 Task: Learn more about a business.
Action: Mouse moved to (799, 108)
Screenshot: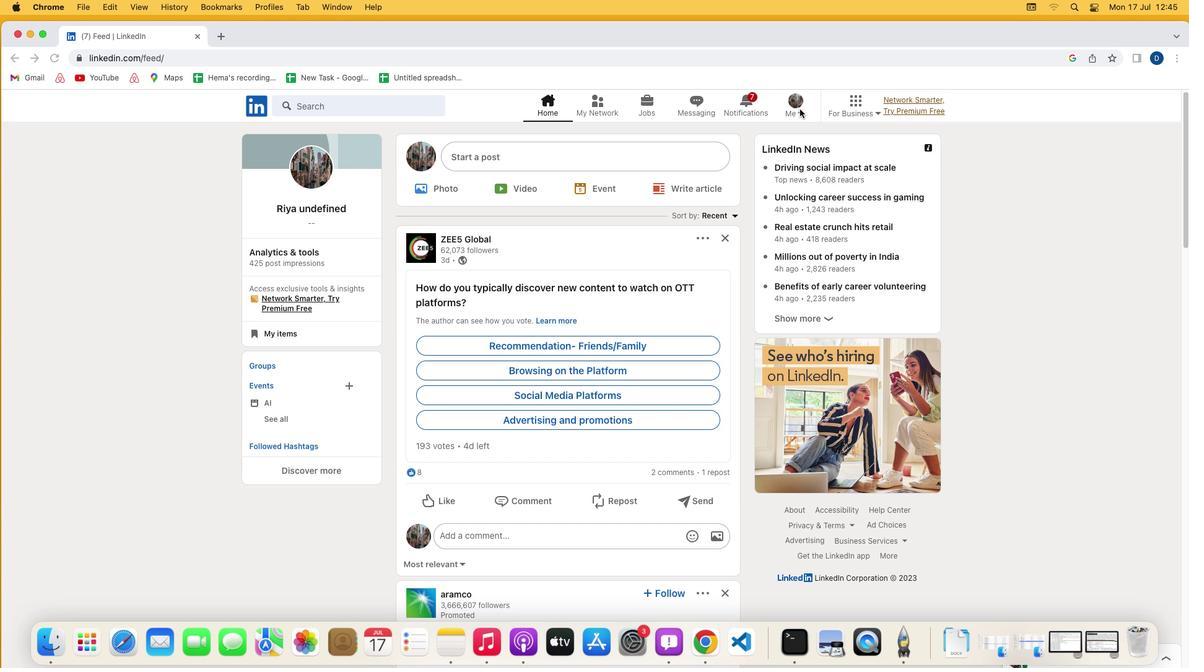 
Action: Mouse pressed left at (799, 108)
Screenshot: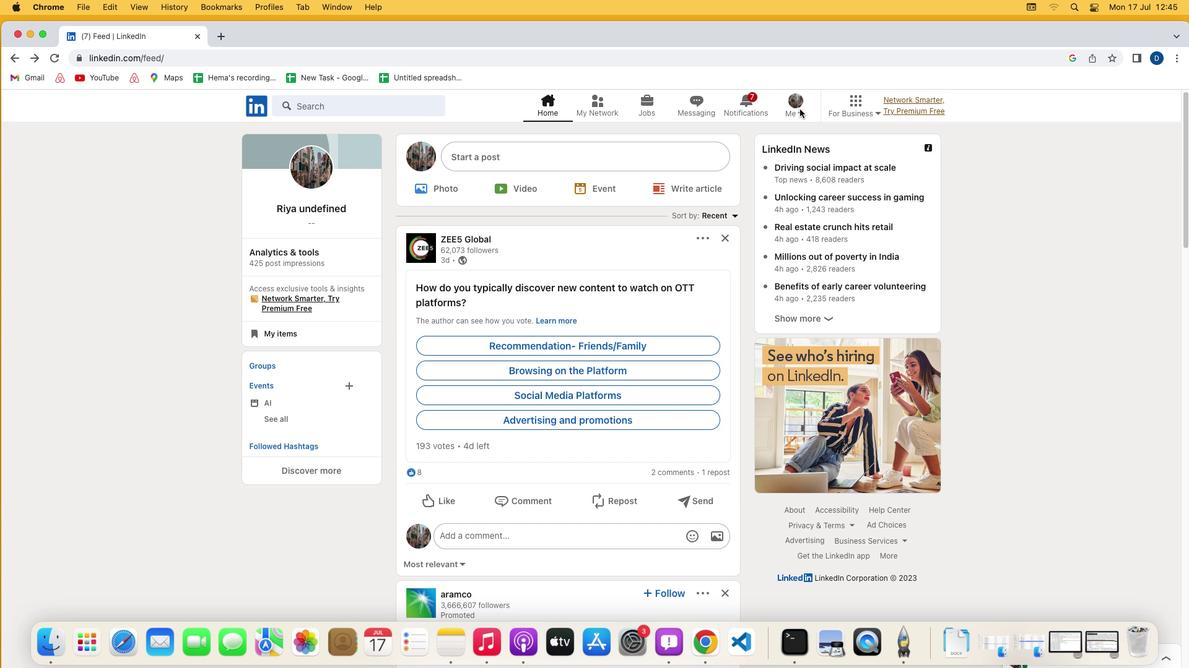 
Action: Mouse moved to (802, 114)
Screenshot: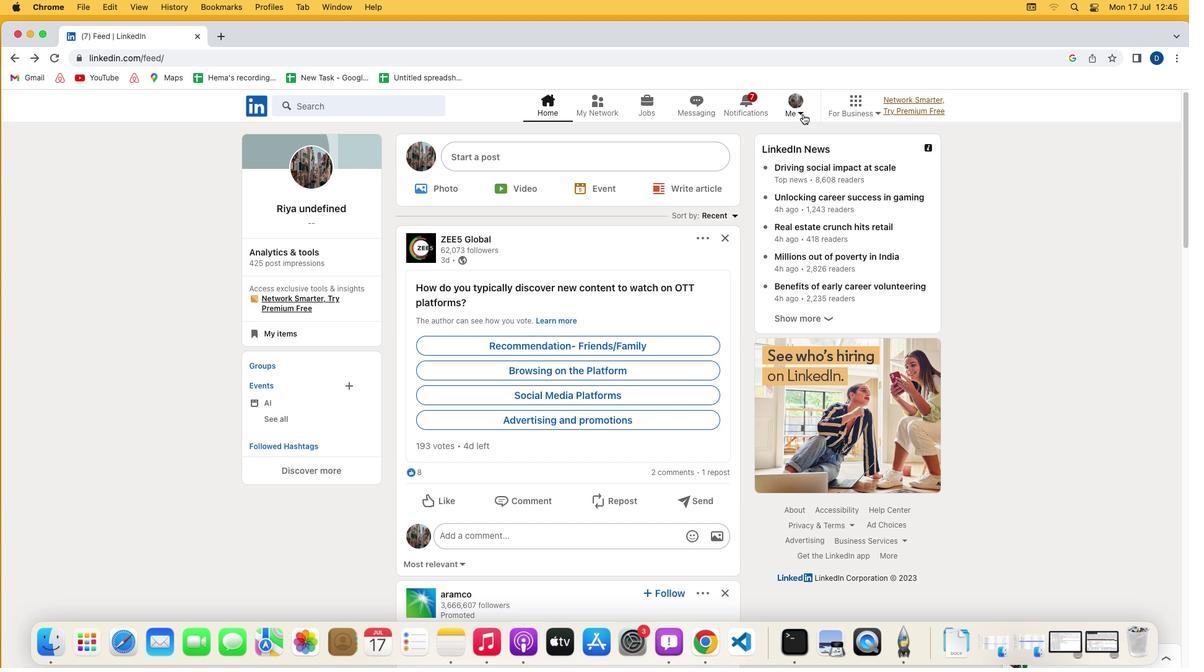 
Action: Mouse pressed left at (802, 114)
Screenshot: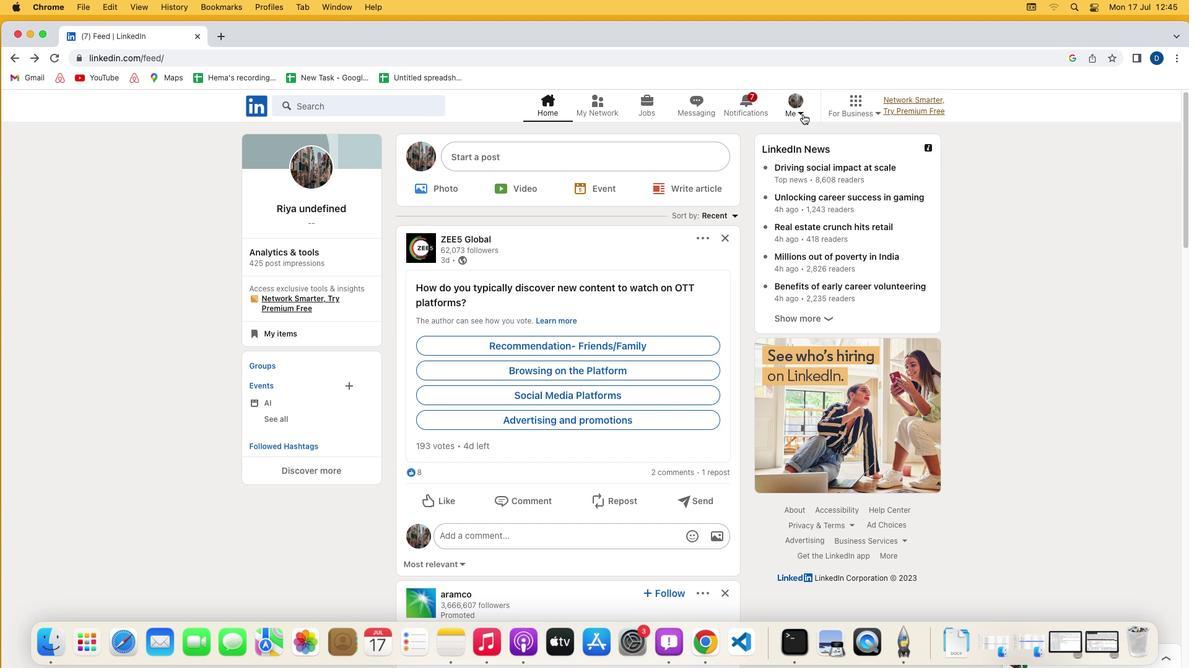 
Action: Mouse moved to (699, 237)
Screenshot: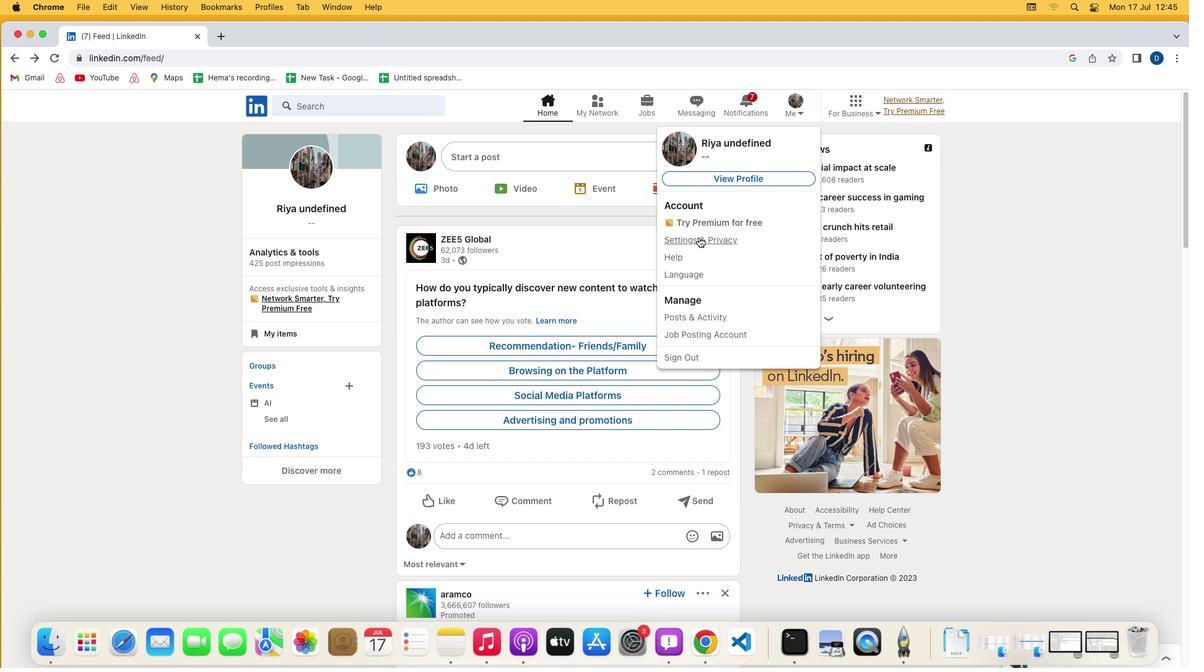 
Action: Mouse pressed left at (699, 237)
Screenshot: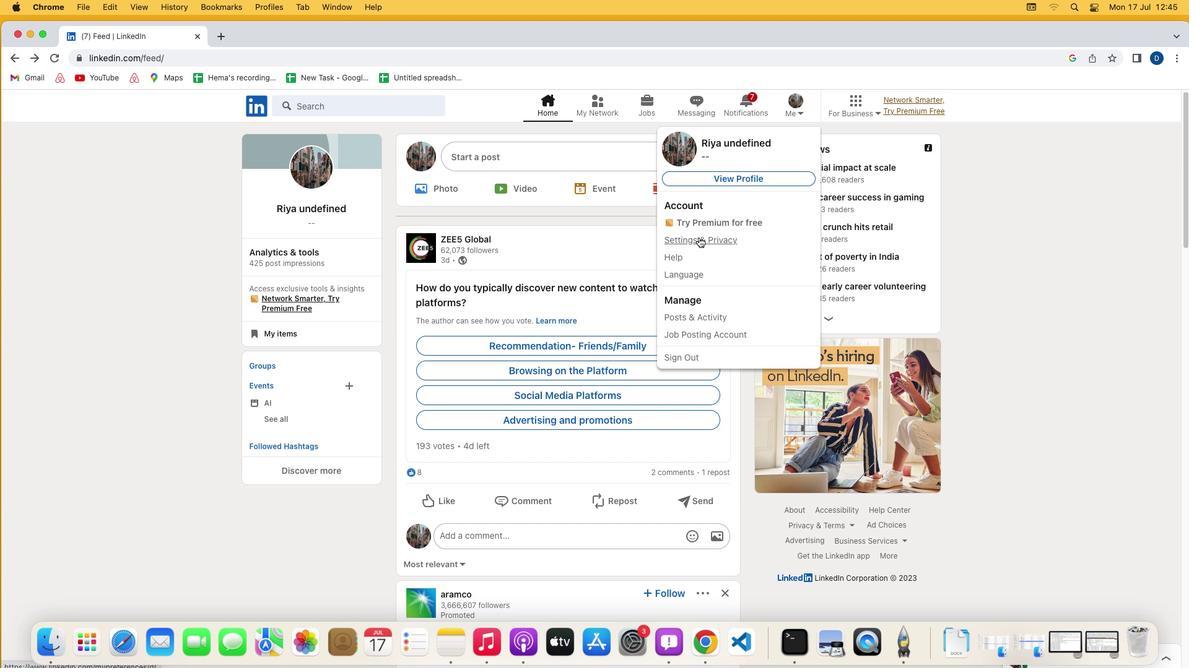 
Action: Mouse moved to (611, 369)
Screenshot: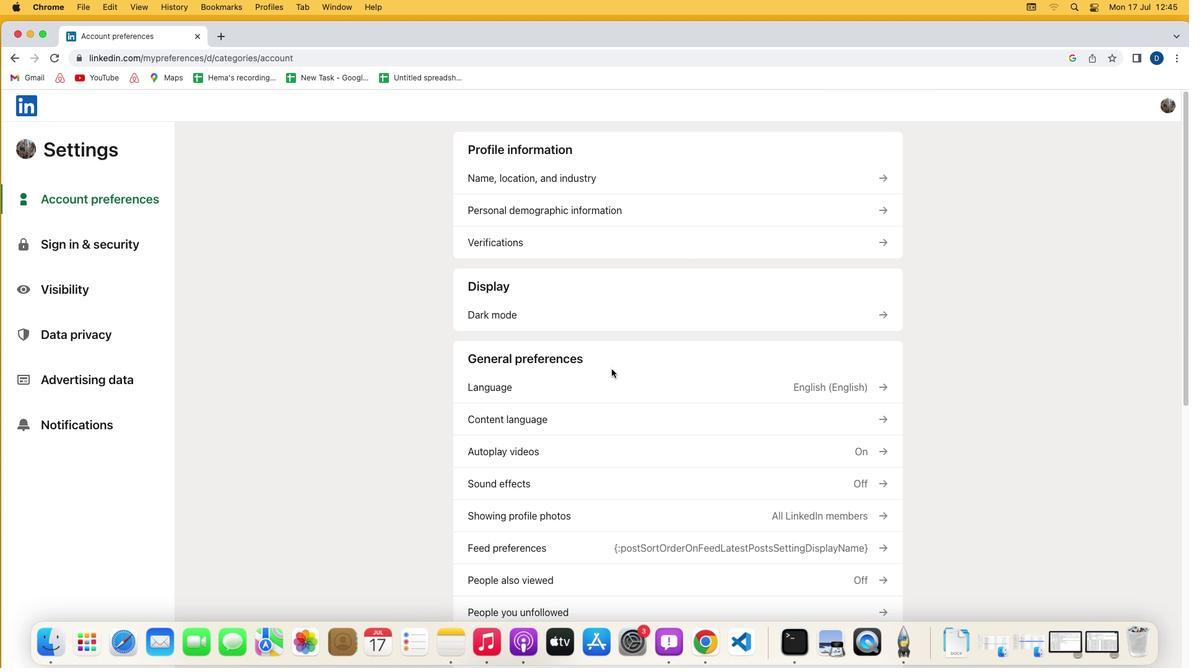 
Action: Mouse scrolled (611, 369) with delta (0, 0)
Screenshot: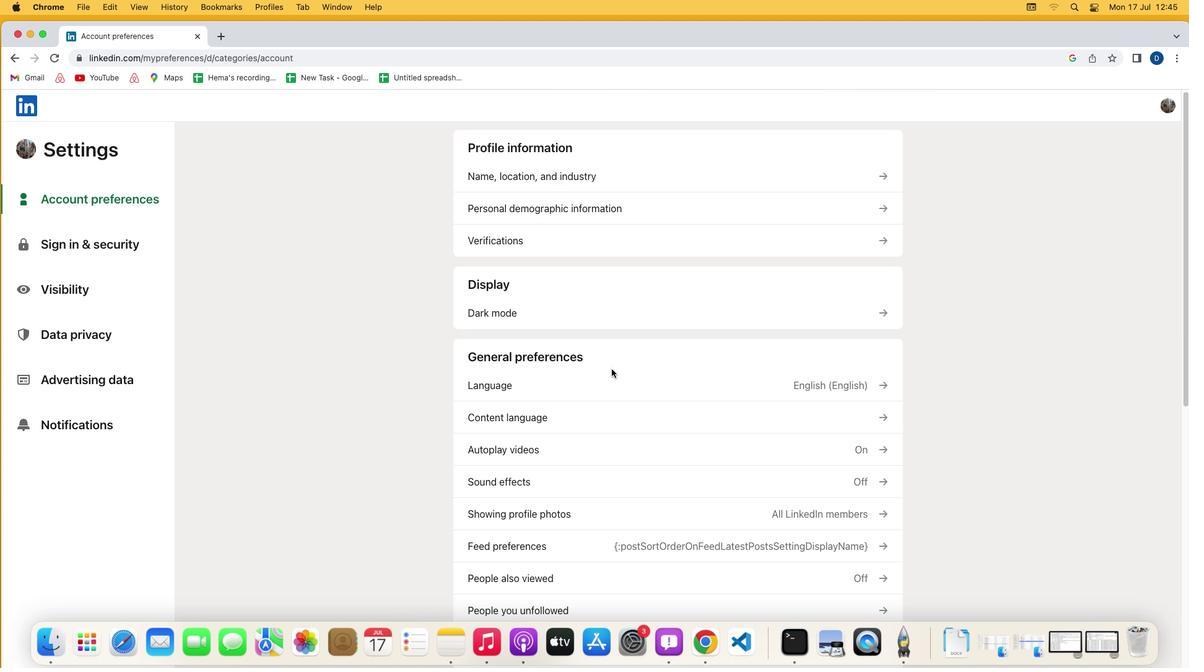 
Action: Mouse scrolled (611, 369) with delta (0, 0)
Screenshot: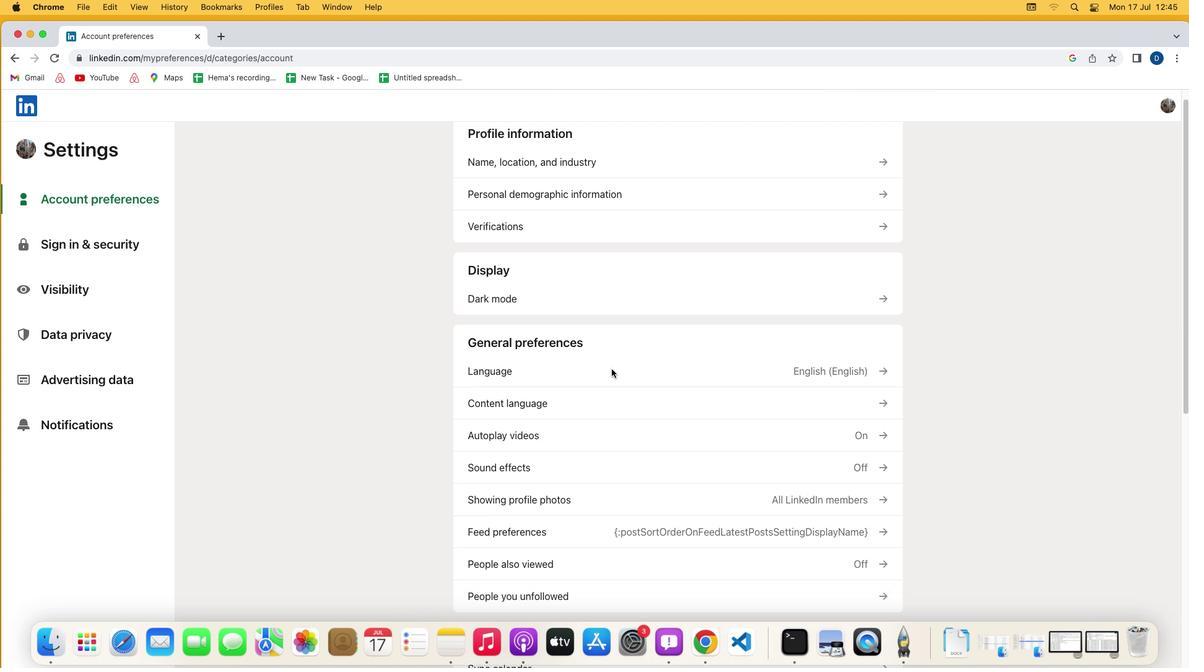 
Action: Mouse scrolled (611, 369) with delta (0, -1)
Screenshot: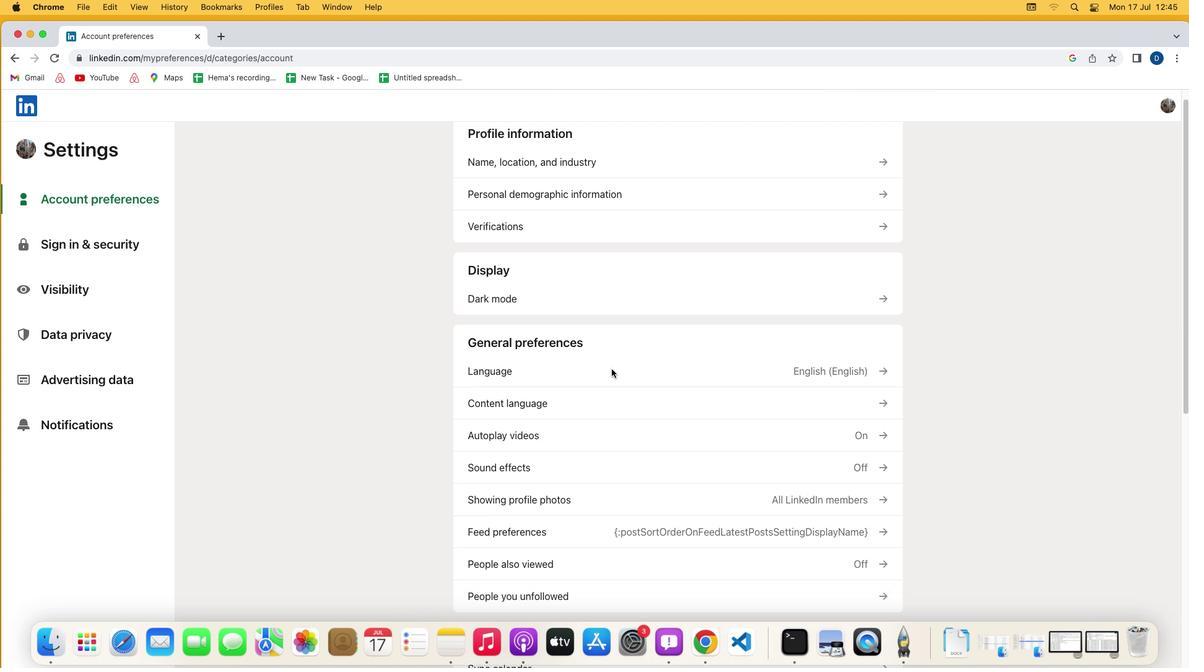 
Action: Mouse scrolled (611, 369) with delta (0, -2)
Screenshot: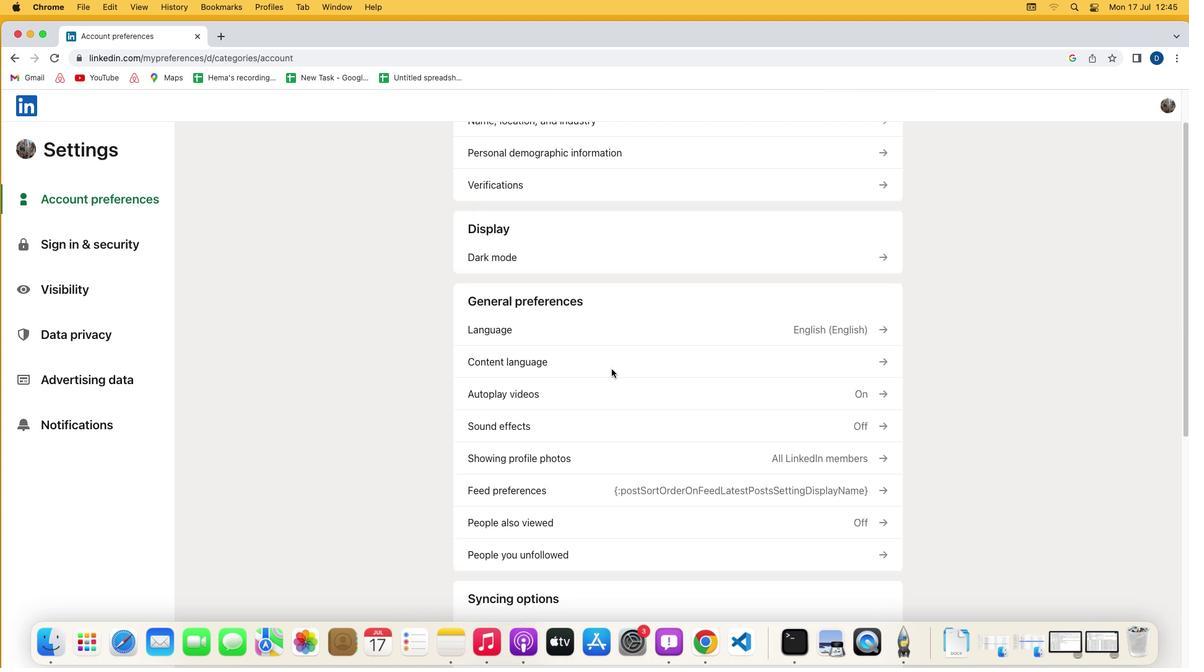 
Action: Mouse scrolled (611, 369) with delta (0, 0)
Screenshot: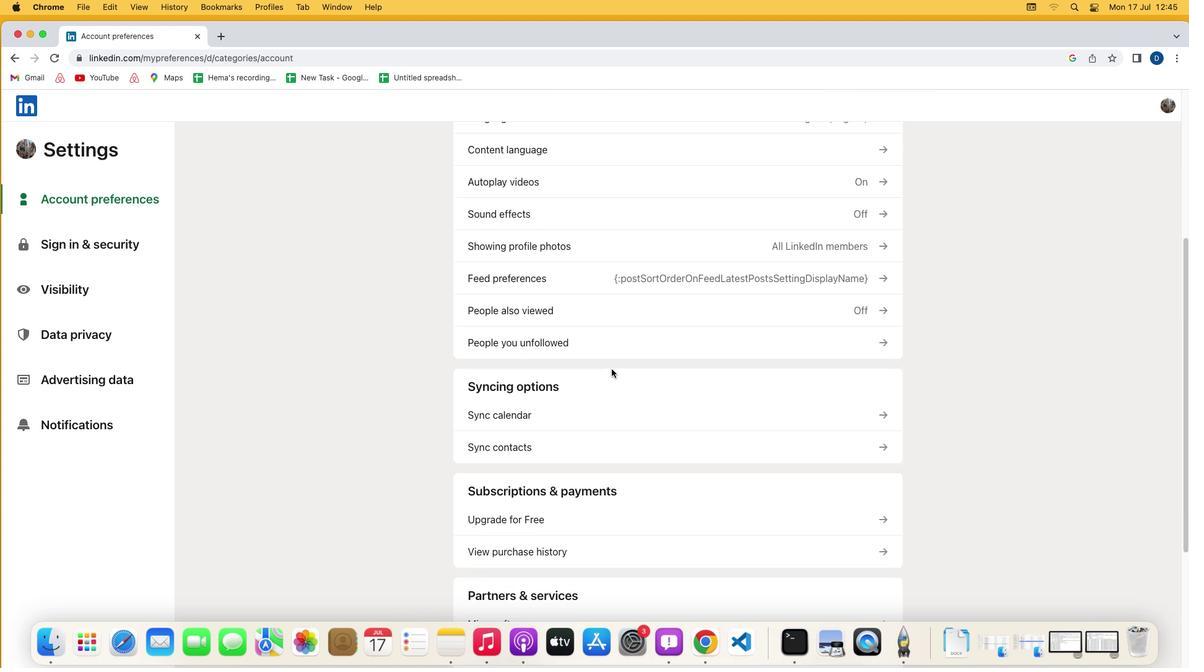 
Action: Mouse scrolled (611, 369) with delta (0, 0)
Screenshot: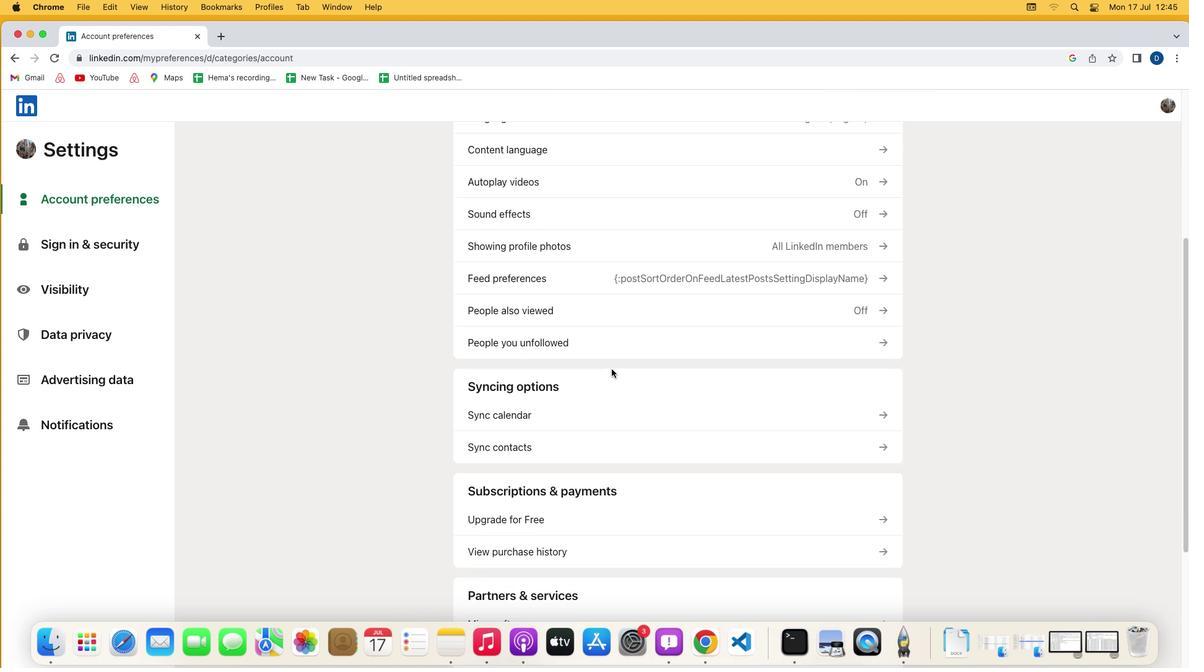 
Action: Mouse scrolled (611, 369) with delta (0, -1)
Screenshot: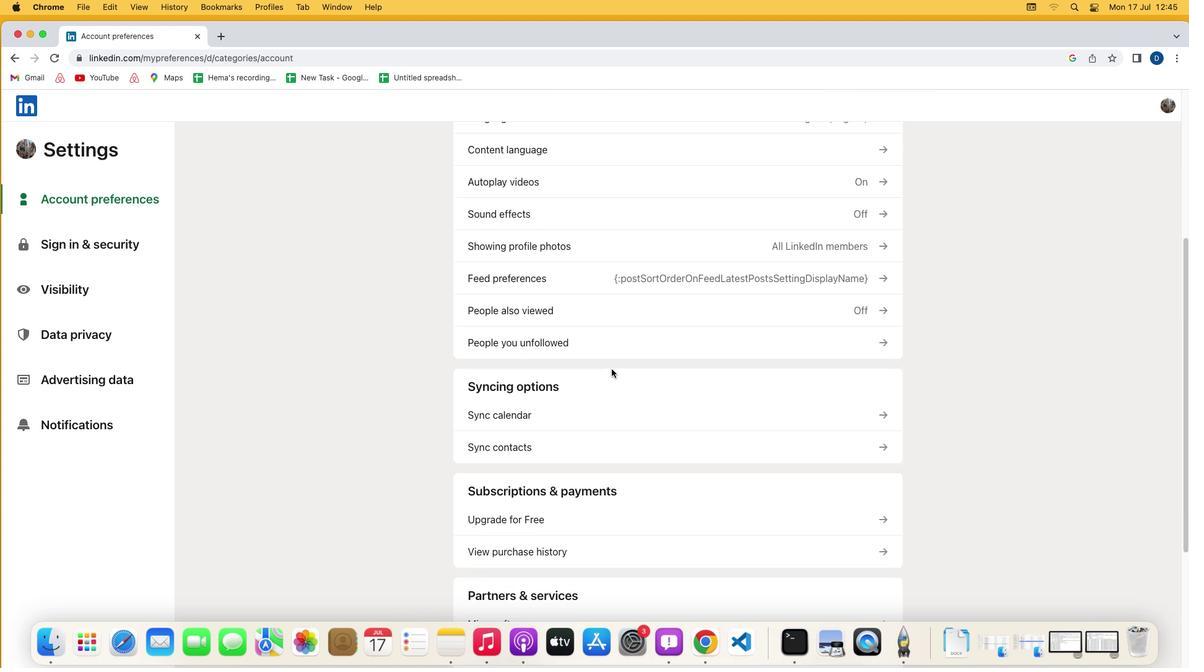 
Action: Mouse scrolled (611, 369) with delta (0, -3)
Screenshot: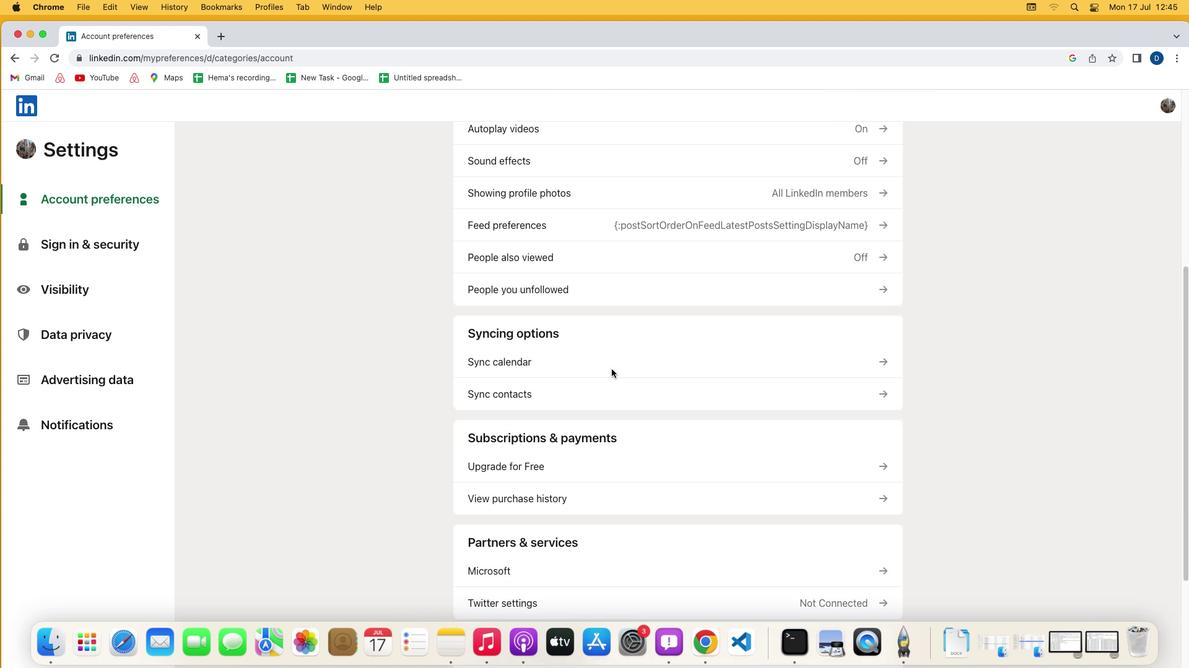 
Action: Mouse moved to (611, 369)
Screenshot: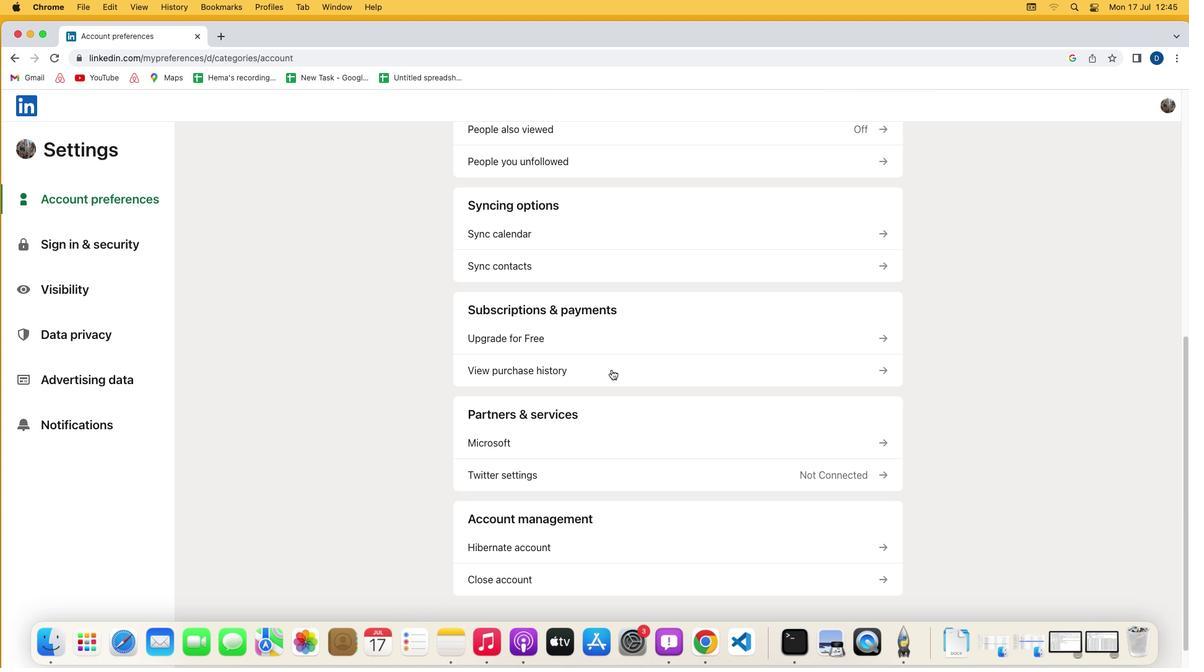 
Action: Mouse scrolled (611, 369) with delta (0, 0)
Screenshot: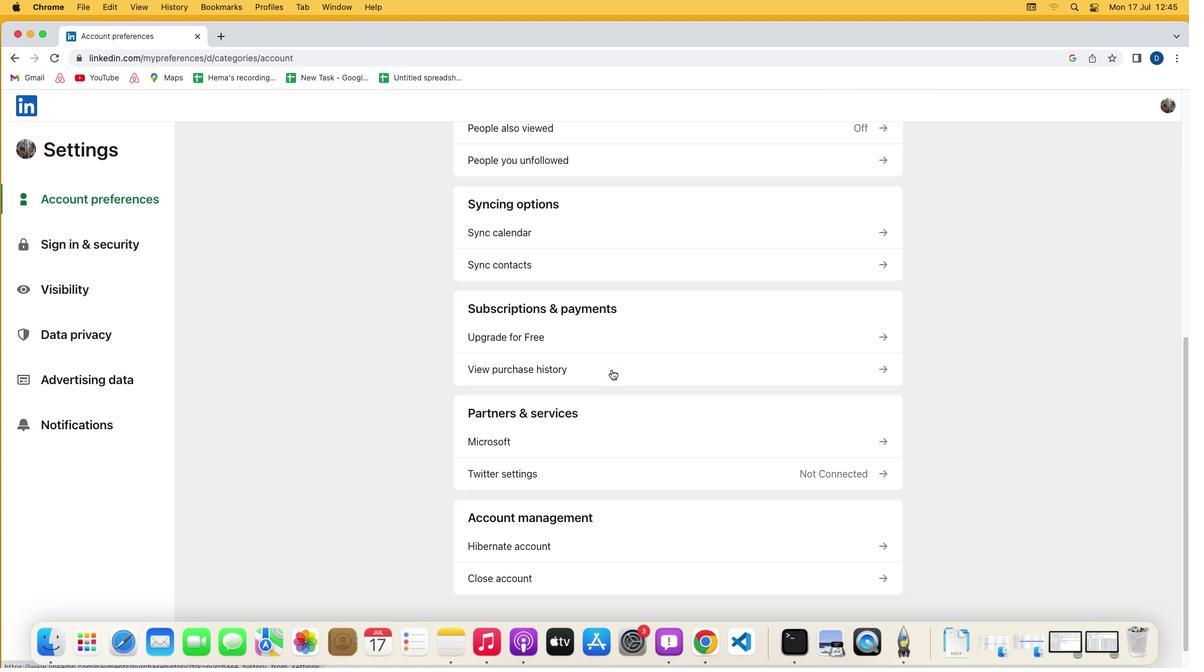 
Action: Mouse scrolled (611, 369) with delta (0, 0)
Screenshot: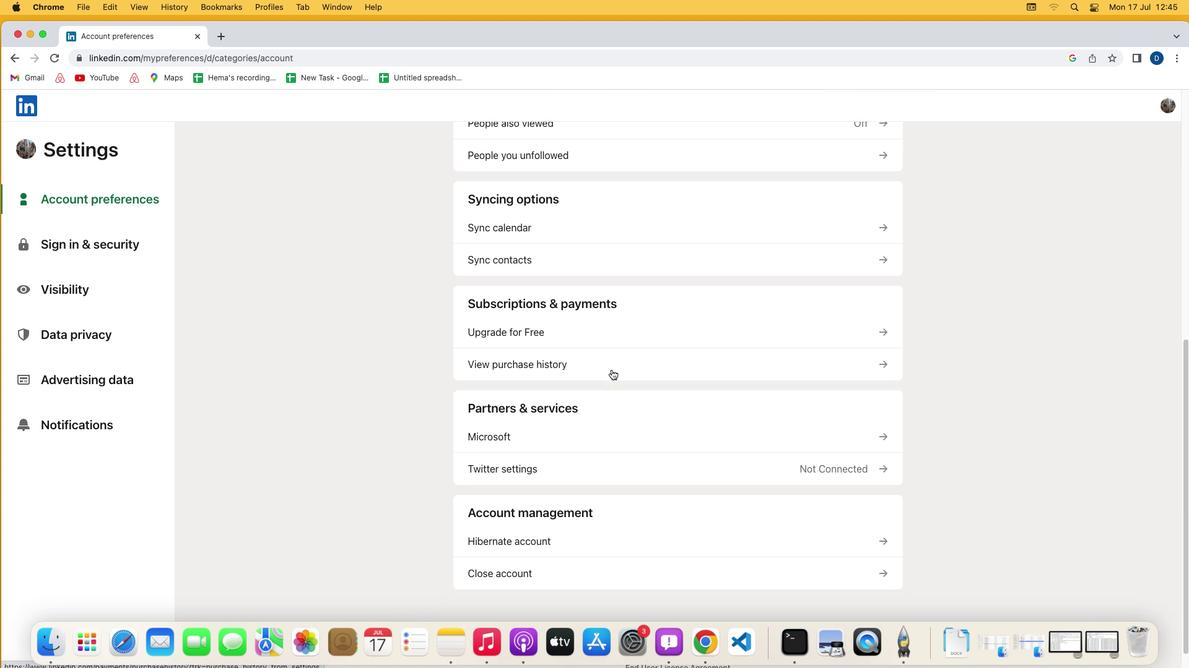 
Action: Mouse scrolled (611, 369) with delta (0, -1)
Screenshot: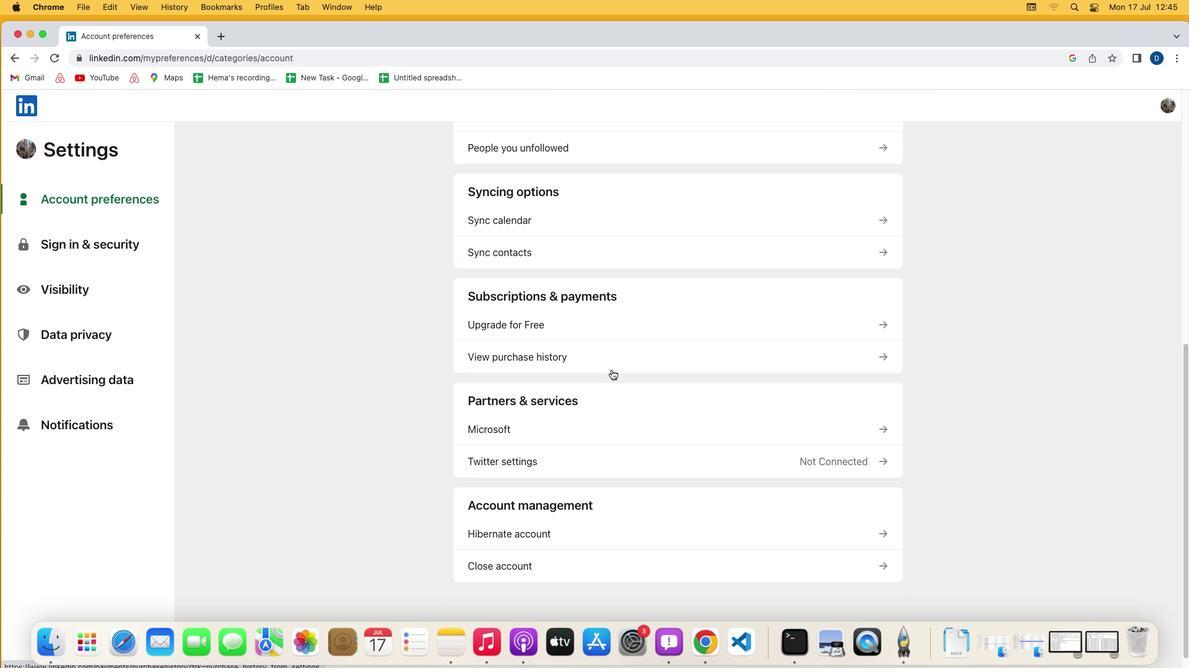 
Action: Mouse moved to (611, 369)
Screenshot: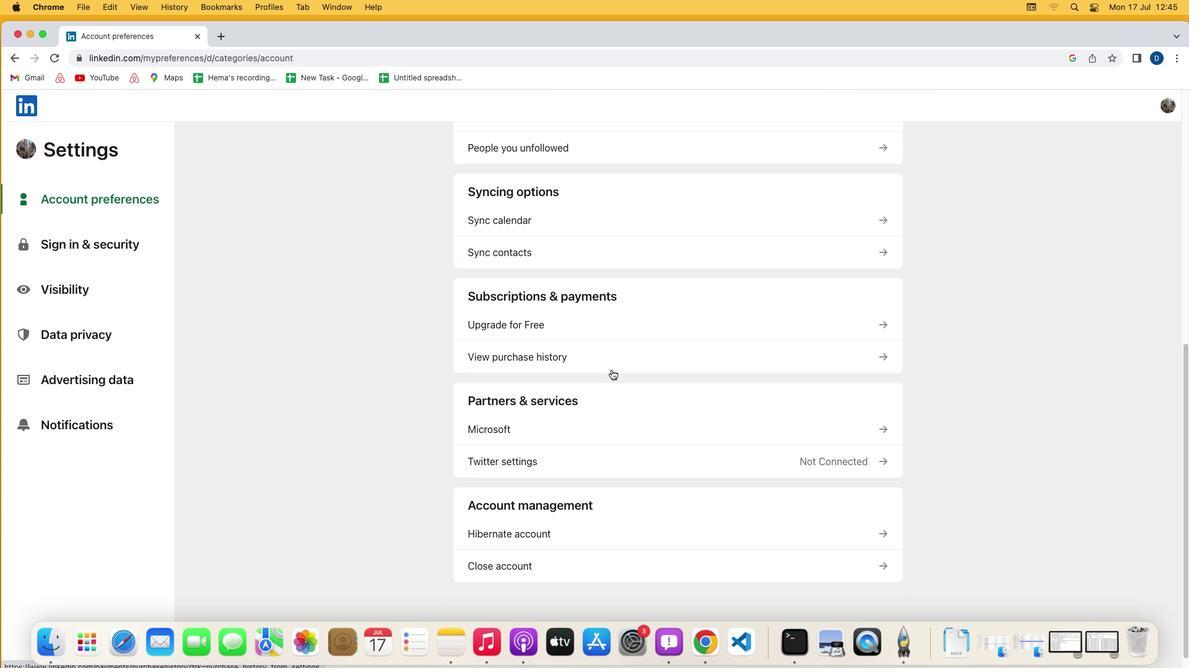 
Action: Mouse scrolled (611, 369) with delta (0, -1)
Screenshot: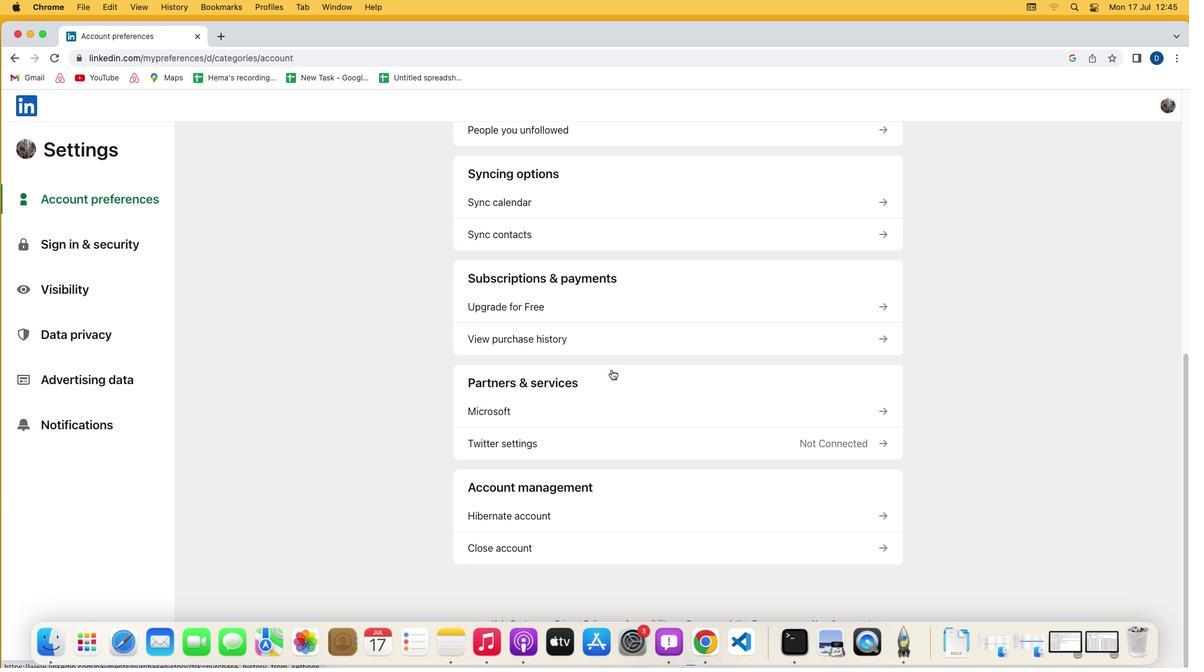 
Action: Mouse moved to (569, 295)
Screenshot: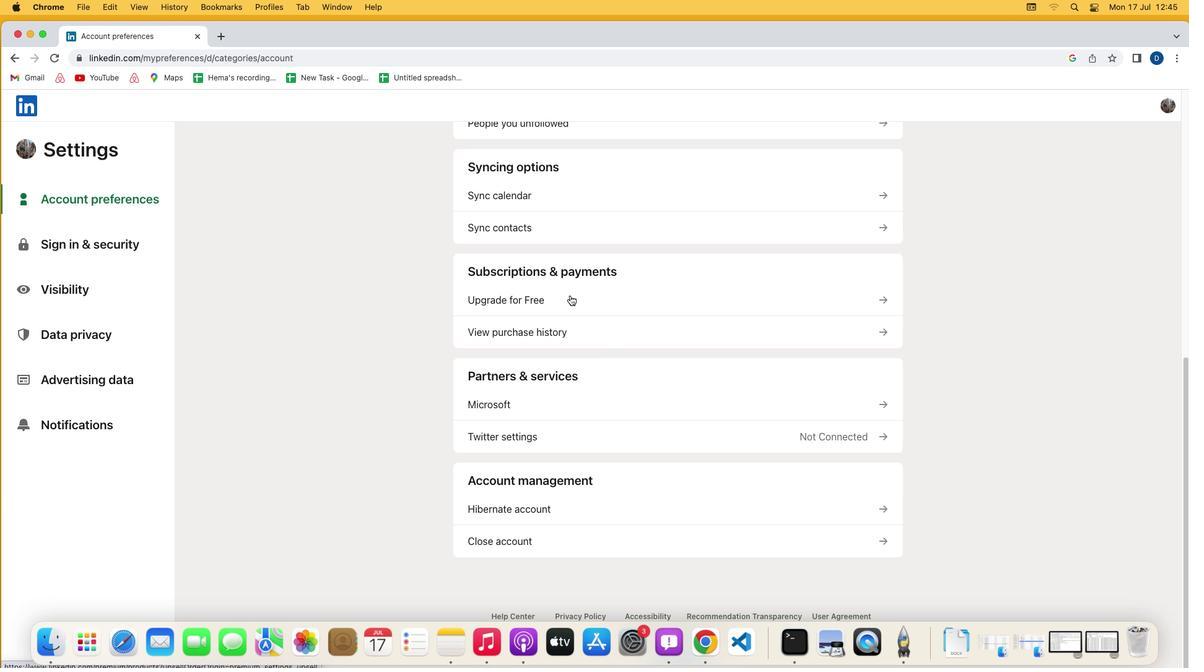 
Action: Mouse pressed left at (569, 295)
Screenshot: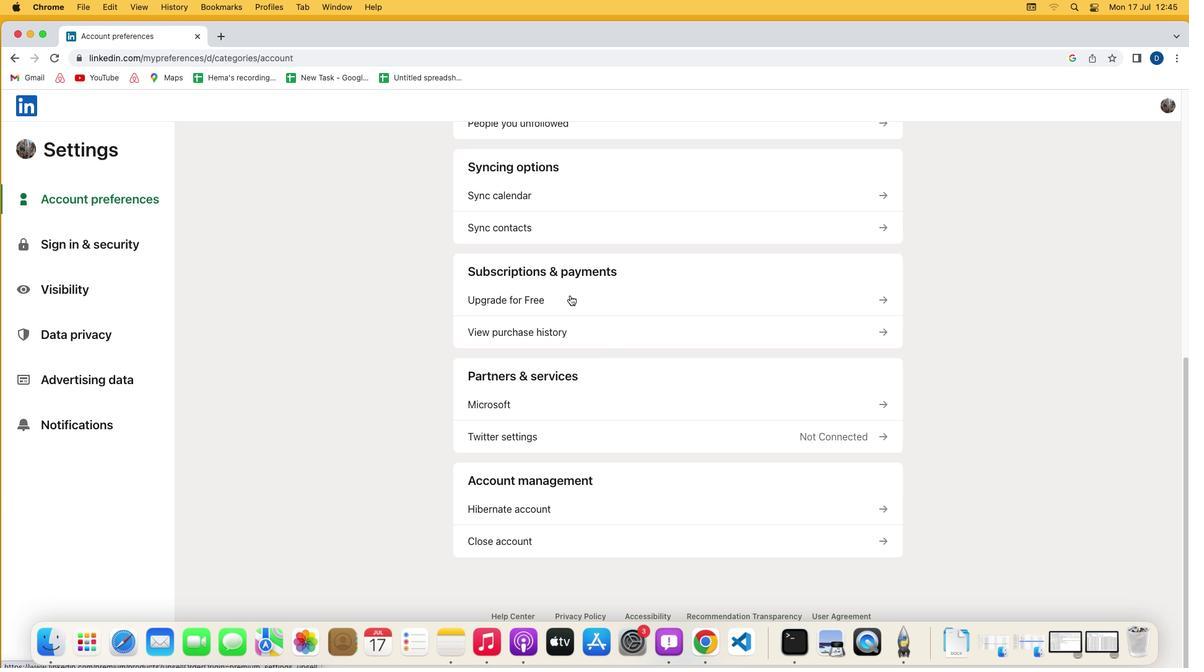 
Action: Mouse moved to (481, 370)
Screenshot: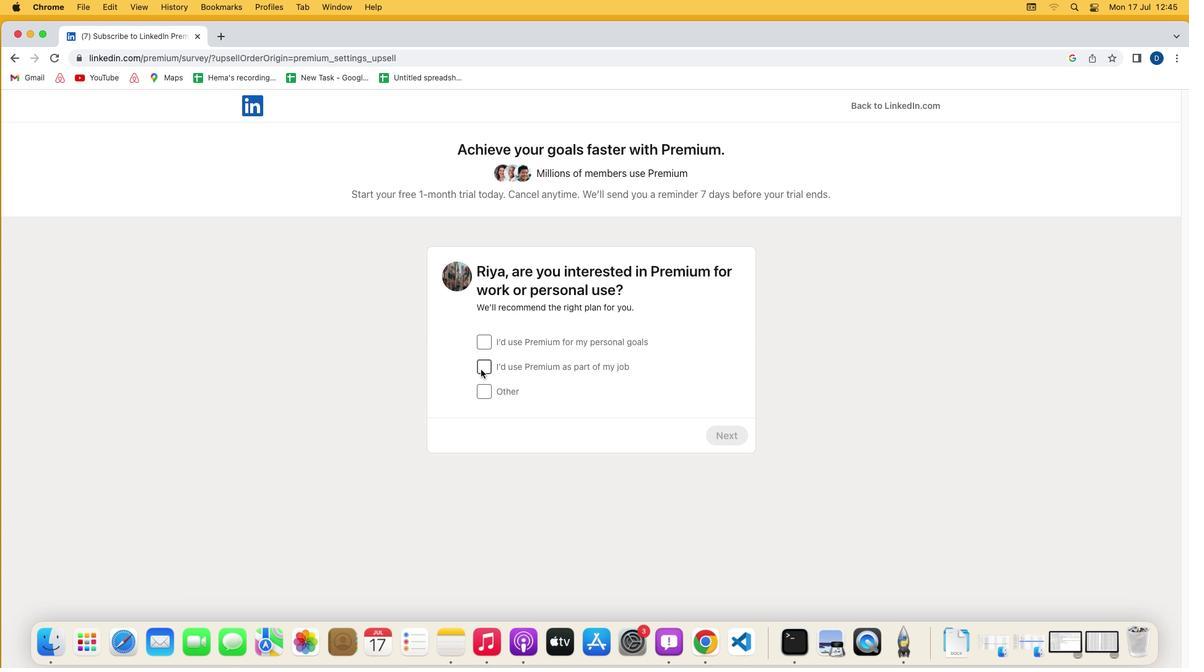 
Action: Mouse pressed left at (481, 370)
Screenshot: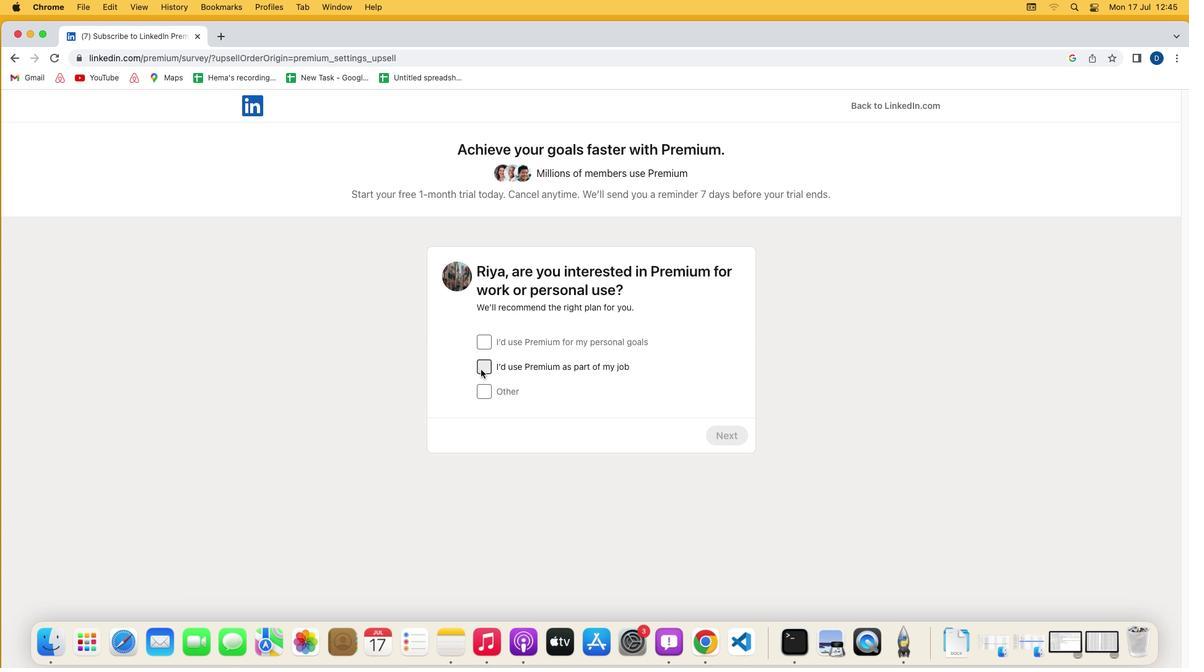 
Action: Mouse moved to (720, 439)
Screenshot: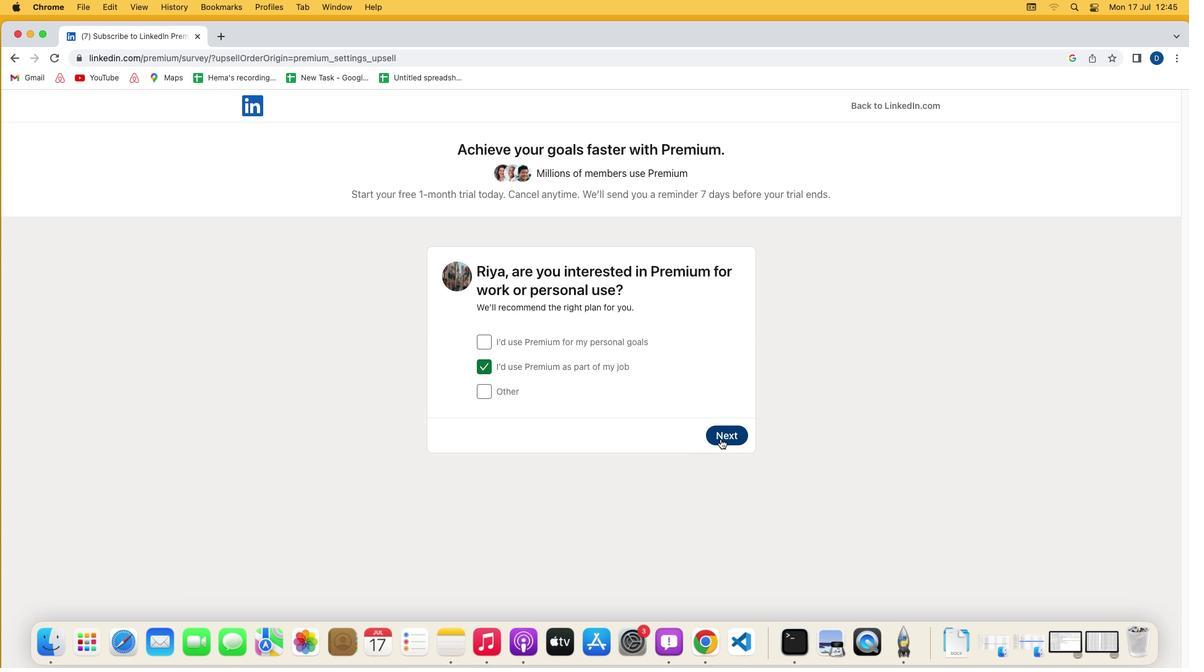 
Action: Mouse pressed left at (720, 439)
Screenshot: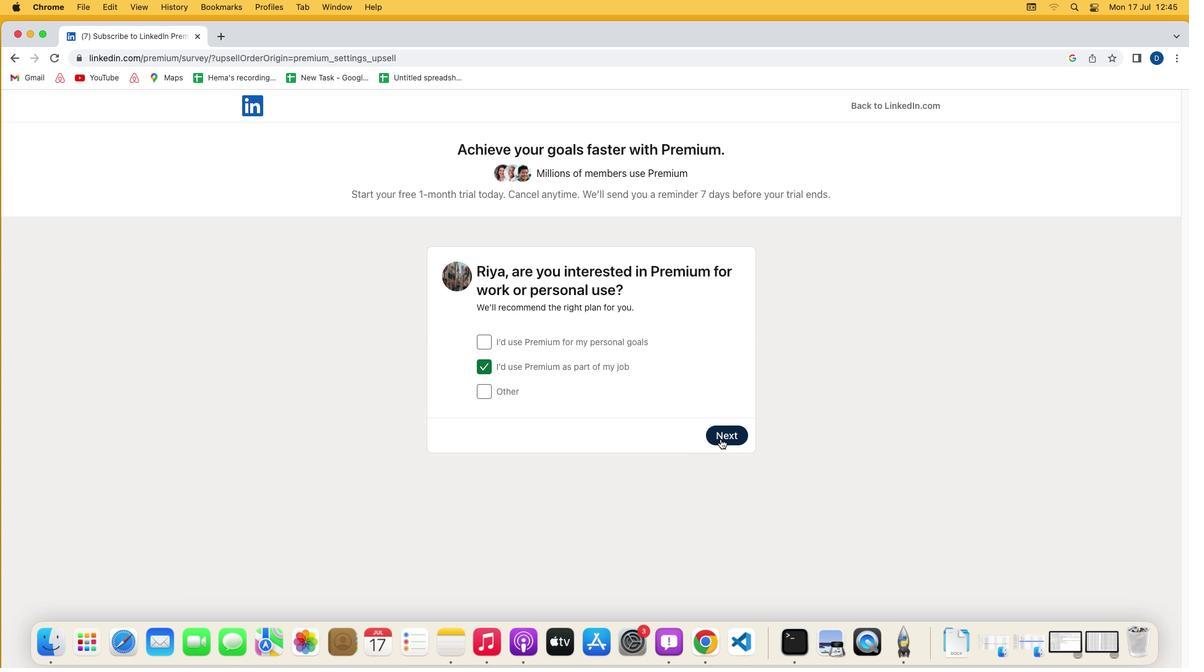 
Action: Mouse moved to (730, 513)
Screenshot: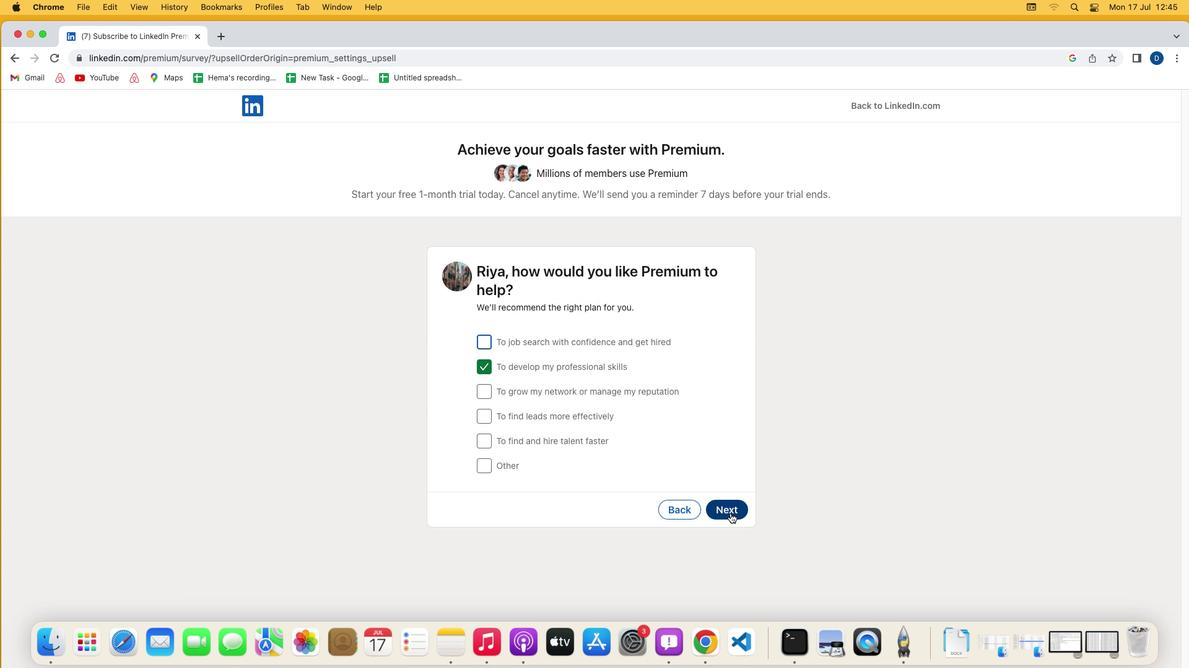 
Action: Mouse pressed left at (730, 513)
Screenshot: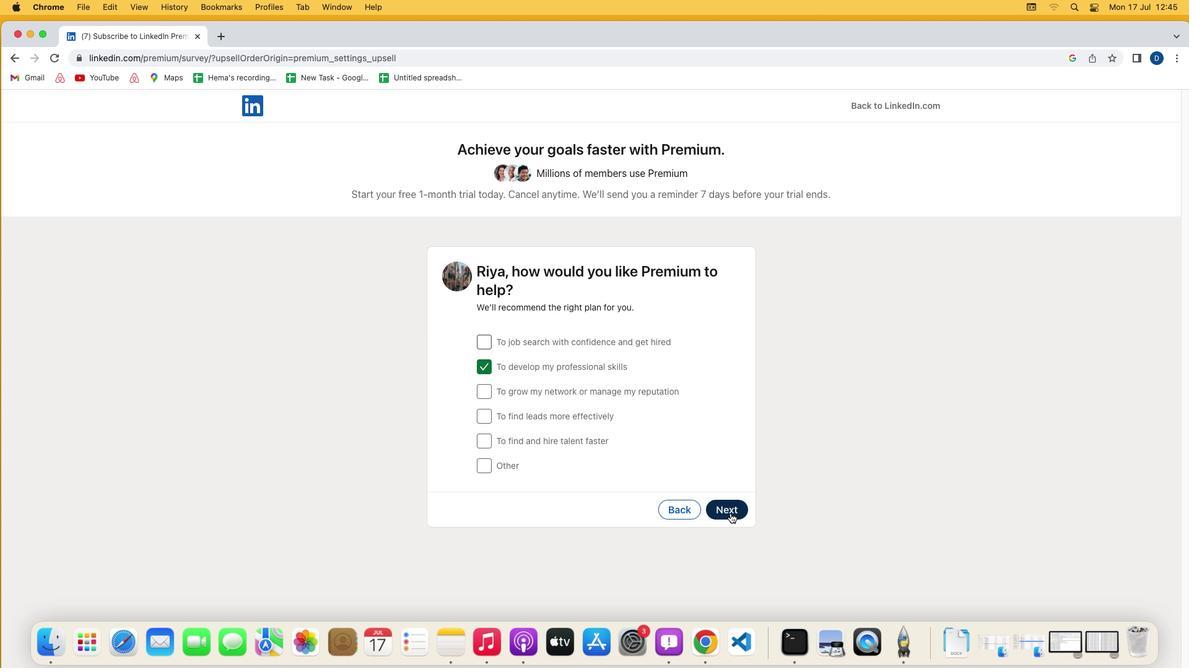 
Action: Mouse moved to (482, 441)
Screenshot: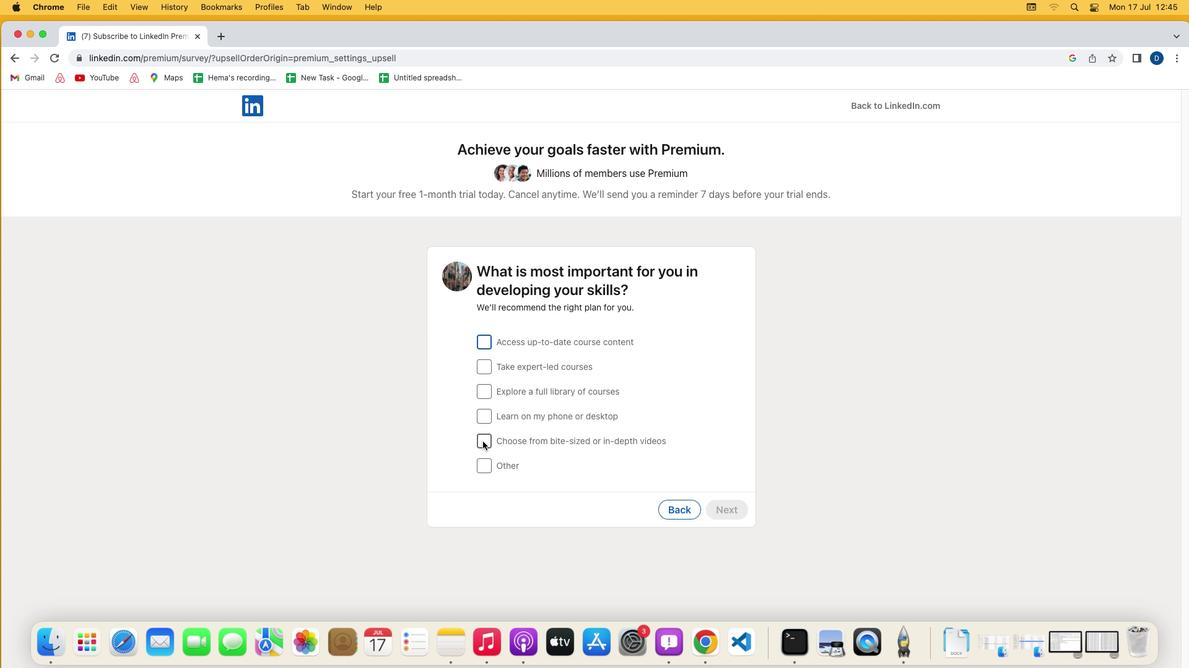 
Action: Mouse pressed left at (482, 441)
Screenshot: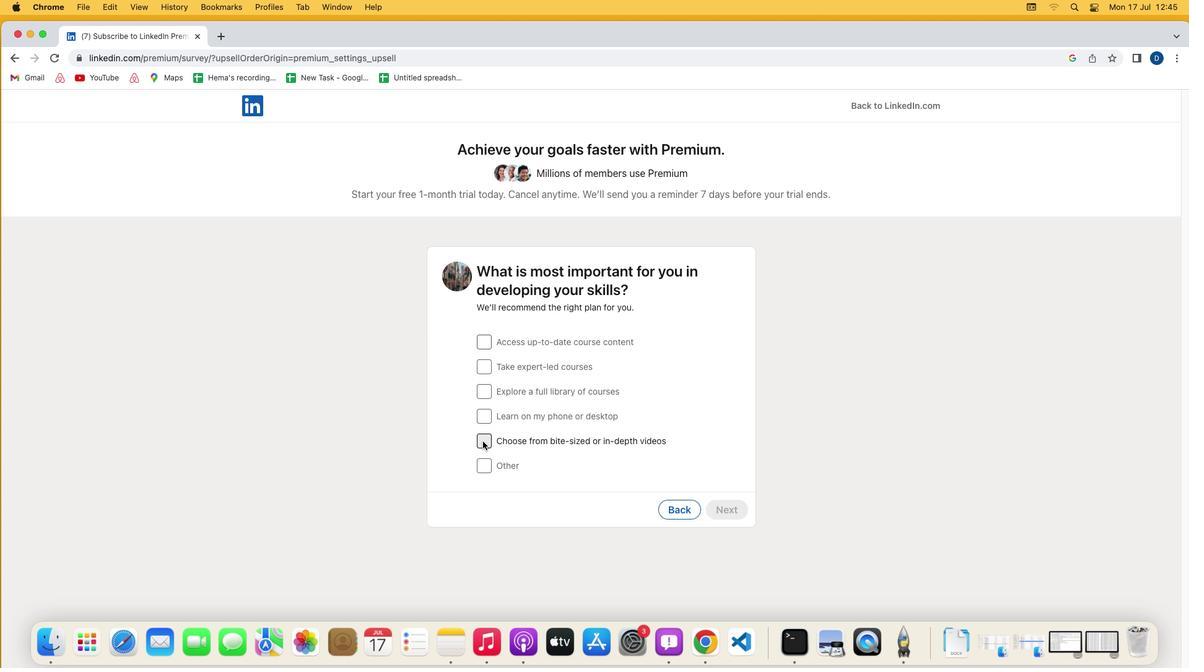 
Action: Mouse moved to (730, 507)
Screenshot: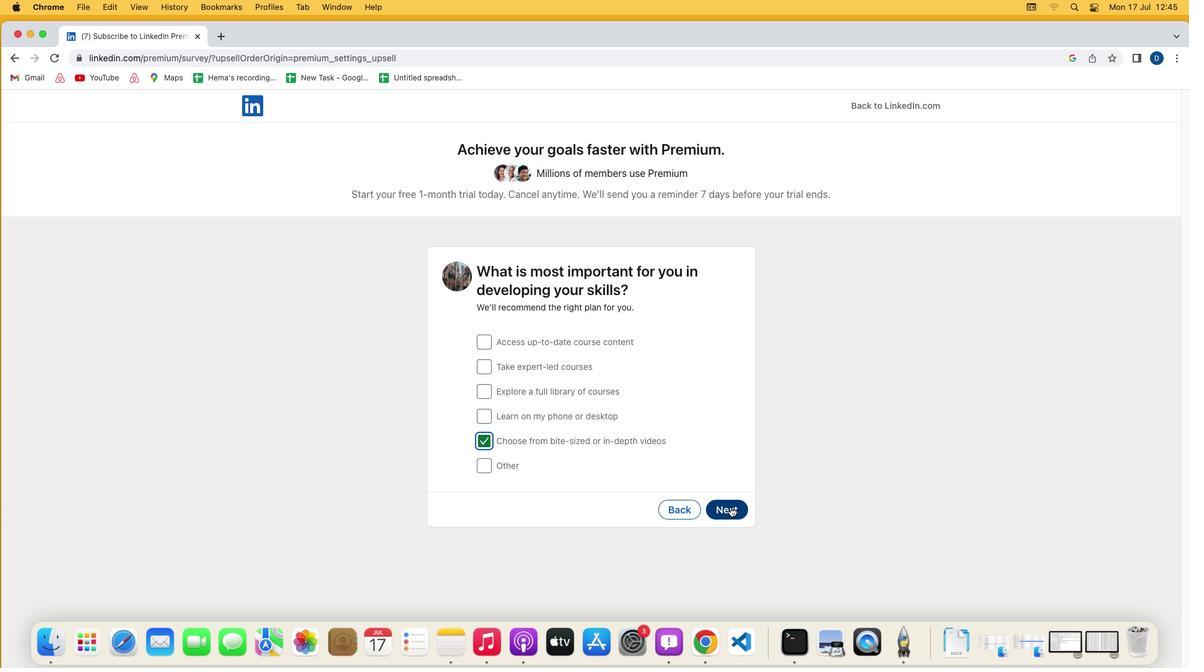 
Action: Mouse pressed left at (730, 507)
Screenshot: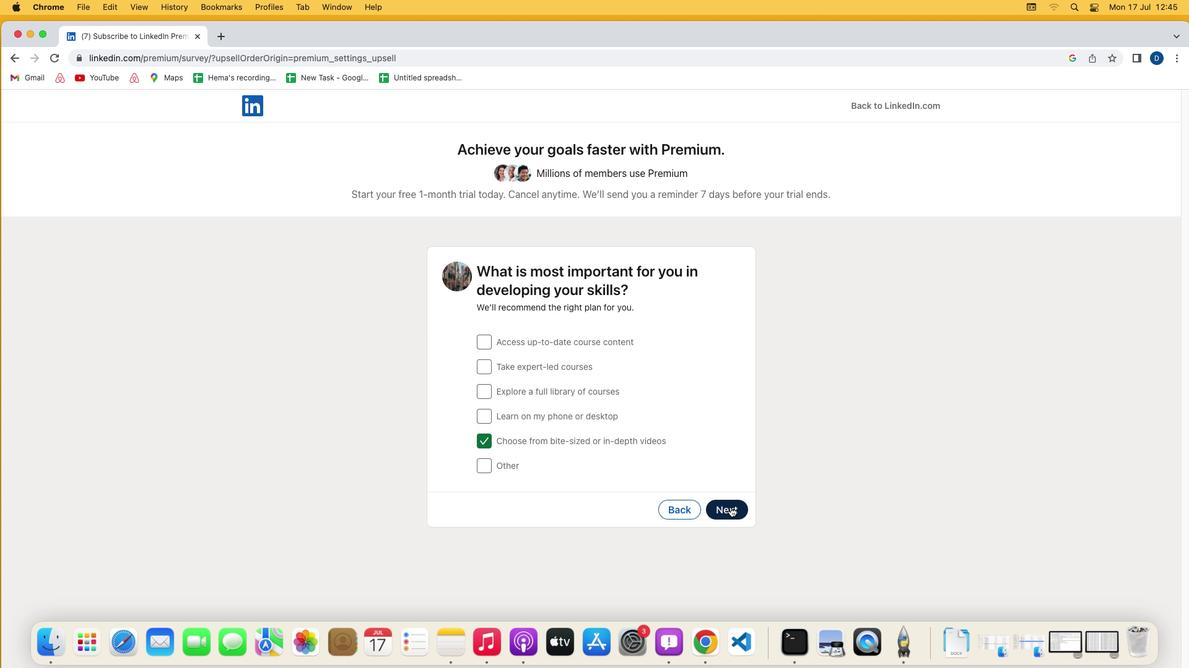 
Action: Mouse moved to (575, 489)
Screenshot: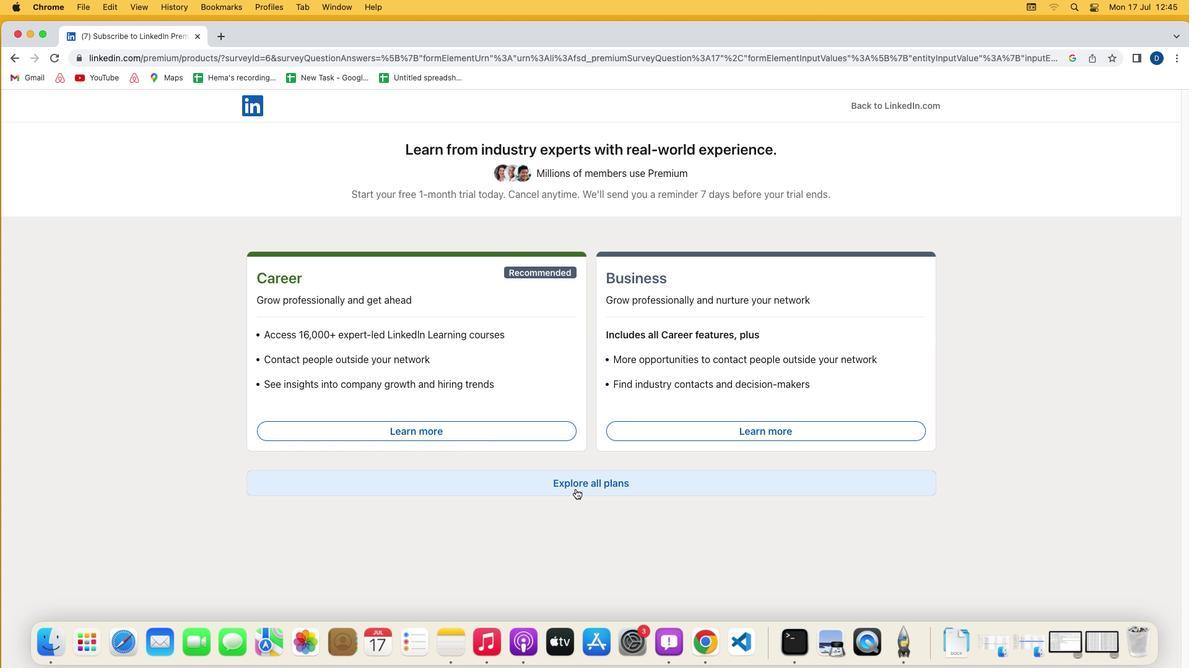 
Action: Mouse pressed left at (575, 489)
Screenshot: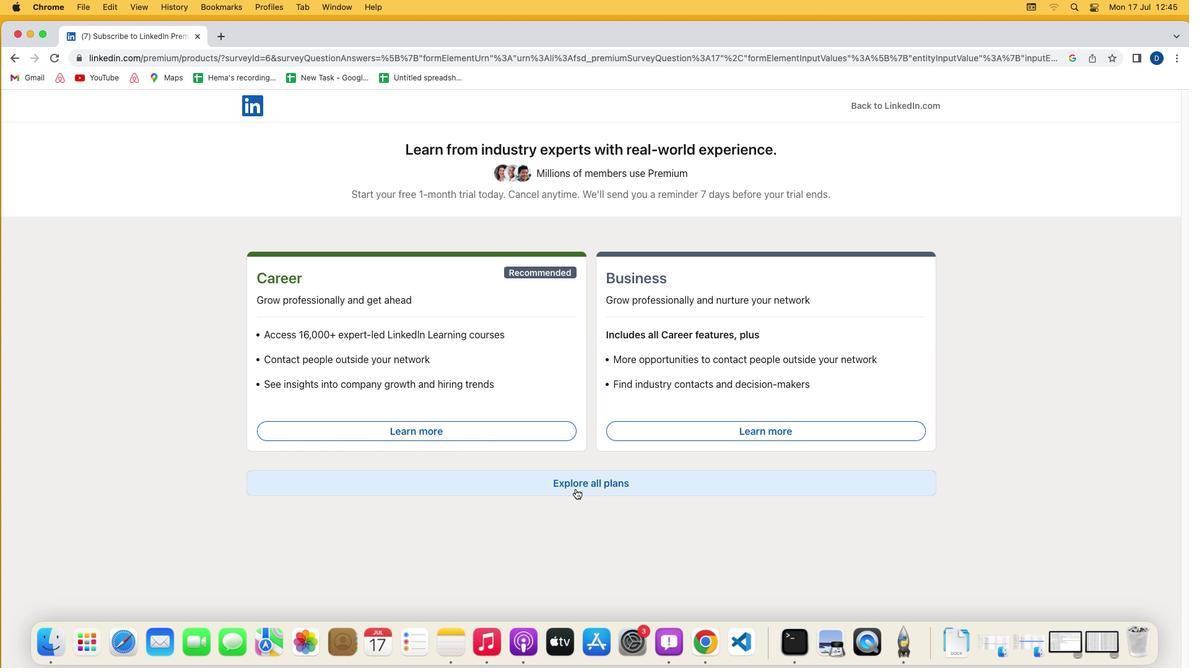 
Action: Mouse moved to (502, 517)
Screenshot: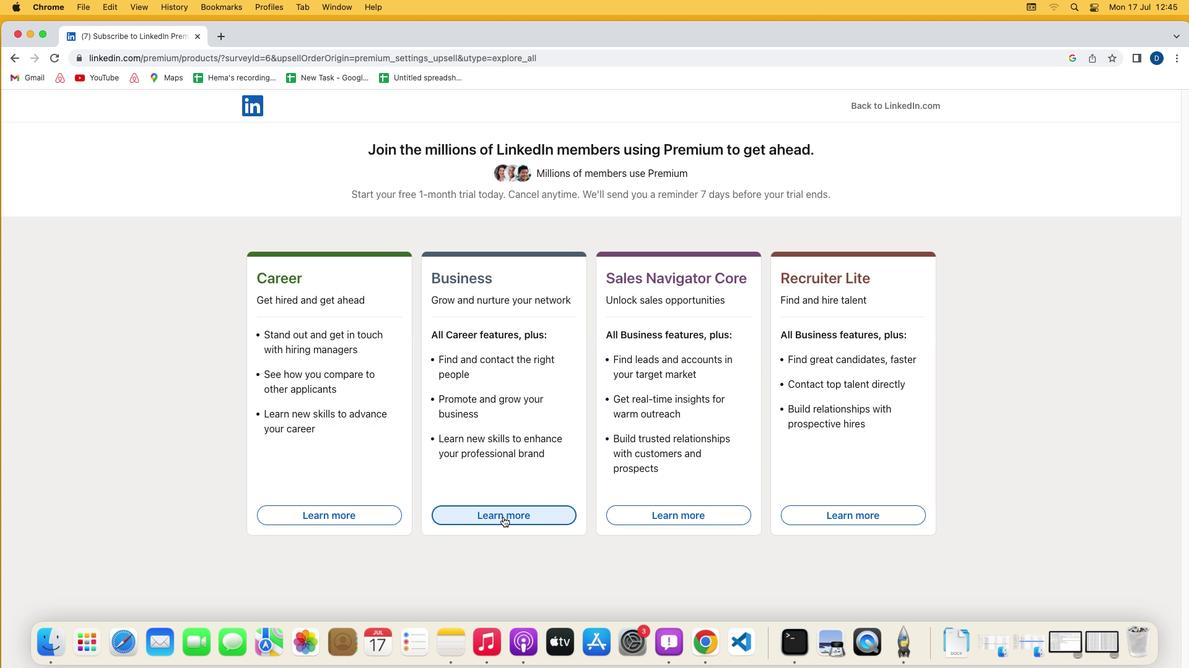 
Action: Mouse pressed left at (502, 517)
Screenshot: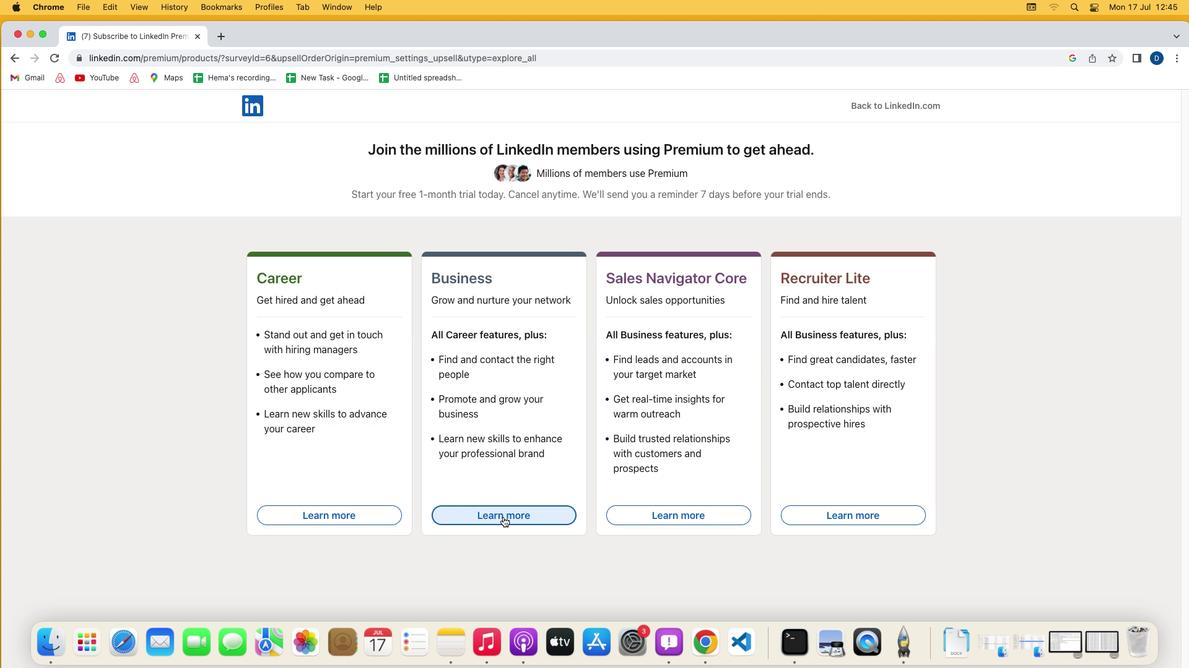 
